 Task: Archive Hitesh Gulati message.
Action: Mouse moved to (623, 72)
Screenshot: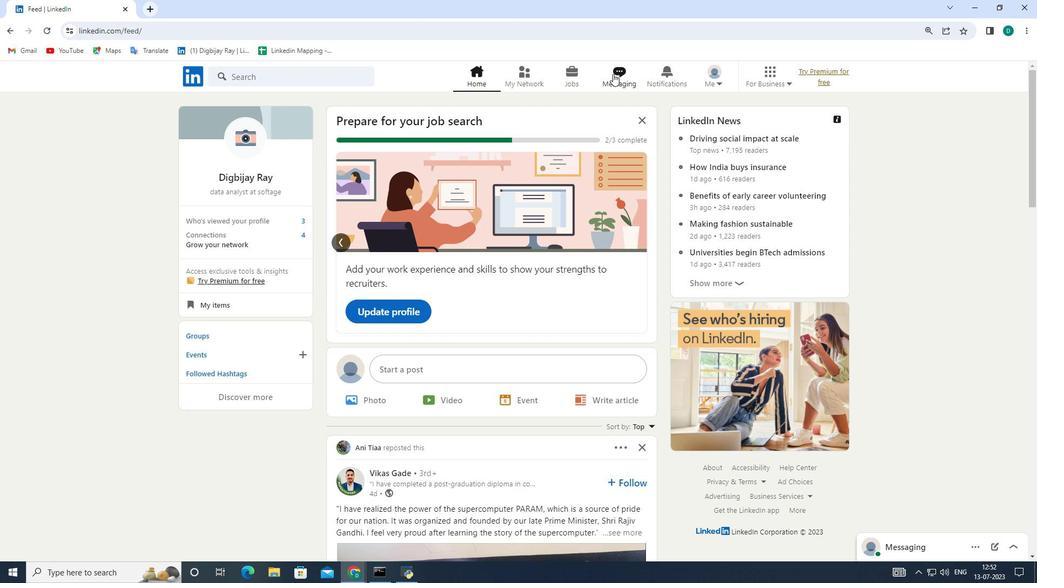 
Action: Mouse pressed left at (623, 72)
Screenshot: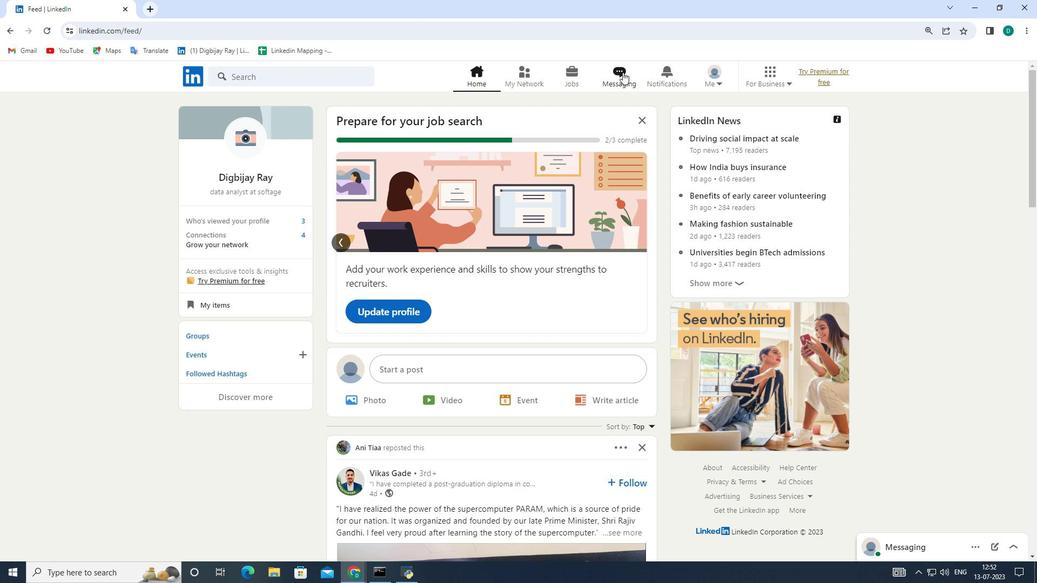 
Action: Mouse moved to (577, 117)
Screenshot: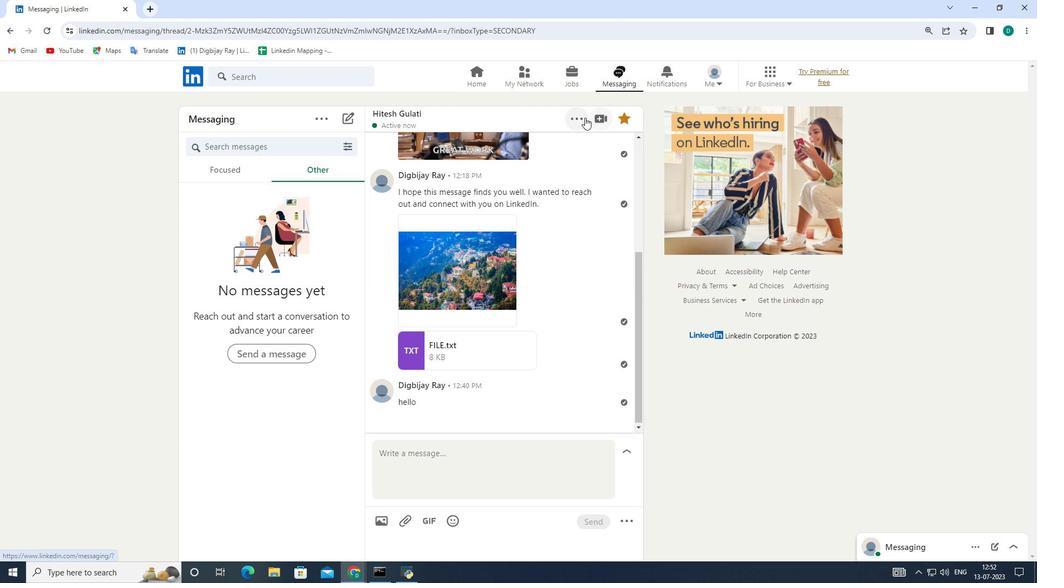 
Action: Mouse pressed left at (577, 117)
Screenshot: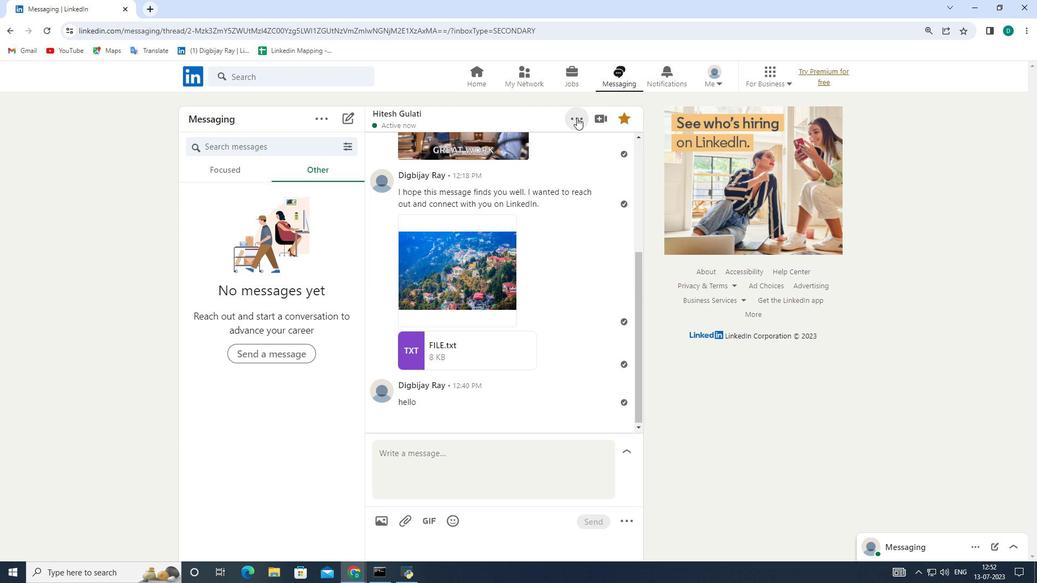 
Action: Mouse moved to (532, 196)
Screenshot: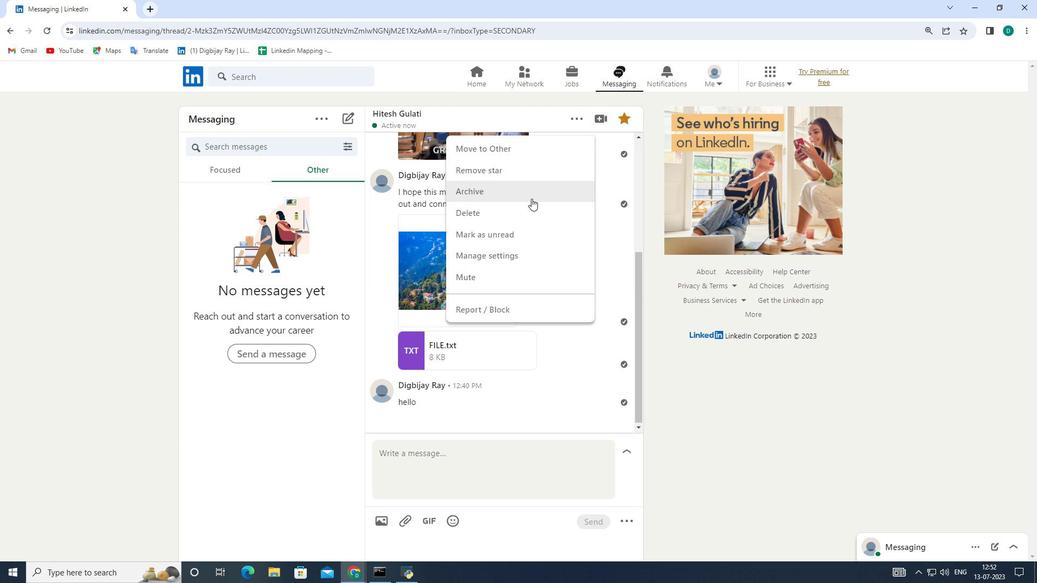 
Action: Mouse pressed left at (532, 196)
Screenshot: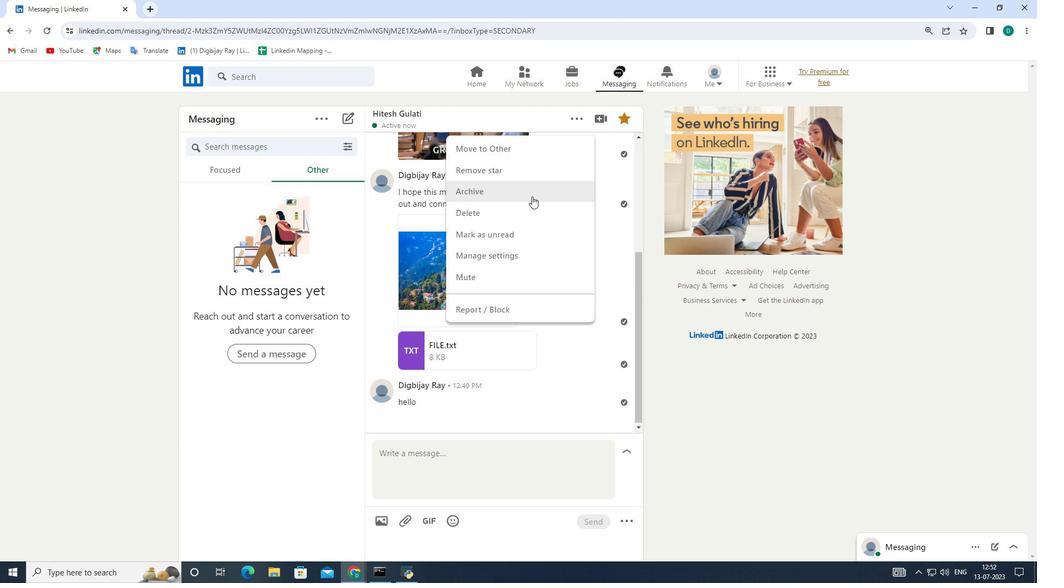 
